 Task: Open Card Card0000000161 in Board Board0000000041 in Workspace WS0000000014 in Trello. Add Member vinnyoffice2@gmail.com to Card Card0000000161 in Board Board0000000041 in Workspace WS0000000014 in Trello. Add Purple Label titled Label0000000161 to Card Card0000000161 in Board Board0000000041 in Workspace WS0000000014 in Trello. Add Checklist CL0000000161 to Card Card0000000161 in Board Board0000000041 in Workspace WS0000000014 in Trello. Add Dates with Start Date as Aug 01 2023 and Due Date as Aug 31 2023 to Card Card0000000161 in Board Board0000000041 in Workspace WS0000000014 in Trello
Action: Mouse moved to (443, 18)
Screenshot: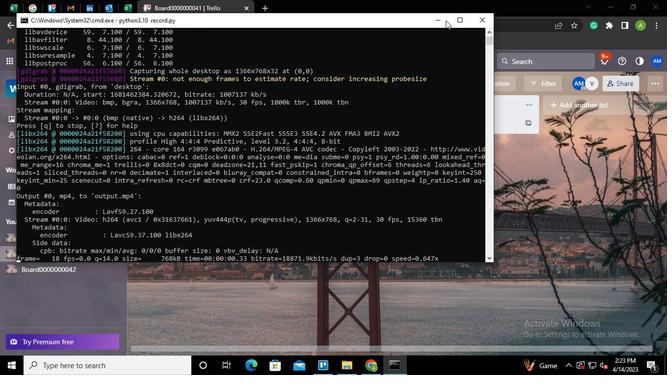 
Action: Mouse pressed left at (443, 18)
Screenshot: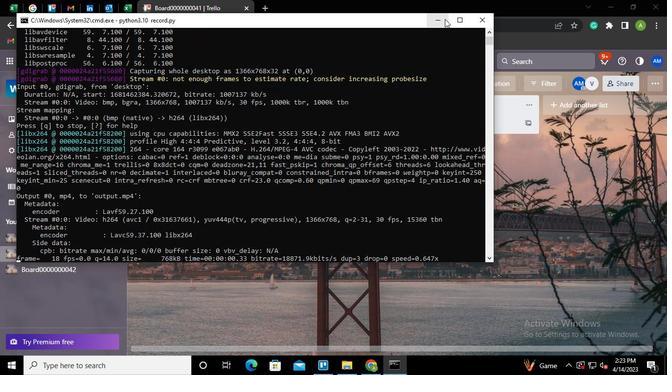 
Action: Mouse moved to (227, 120)
Screenshot: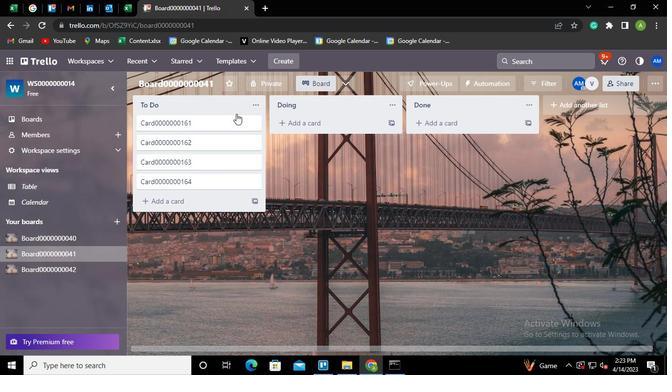
Action: Mouse pressed left at (227, 120)
Screenshot: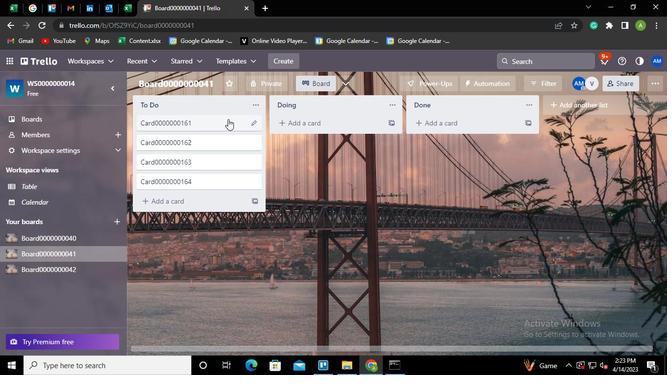 
Action: Mouse moved to (471, 172)
Screenshot: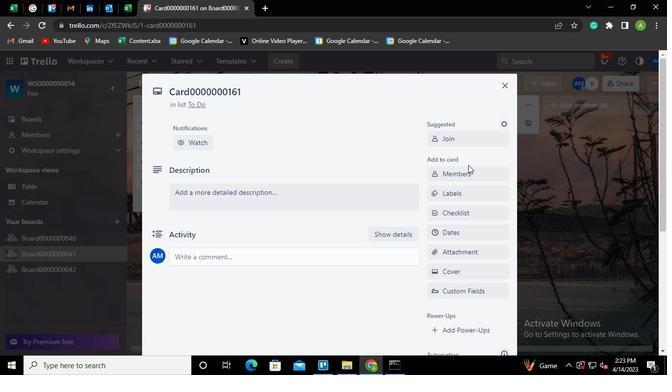
Action: Mouse pressed left at (471, 172)
Screenshot: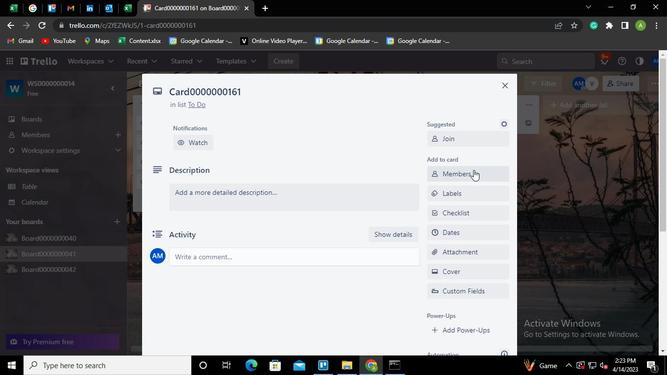 
Action: Mouse moved to (466, 217)
Screenshot: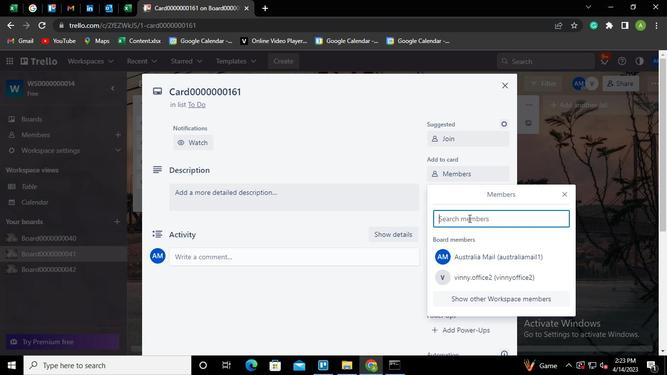 
Action: Keyboard v
Screenshot: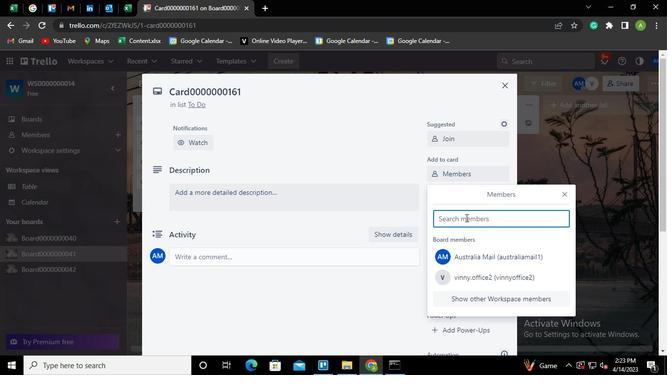 
Action: Keyboard i
Screenshot: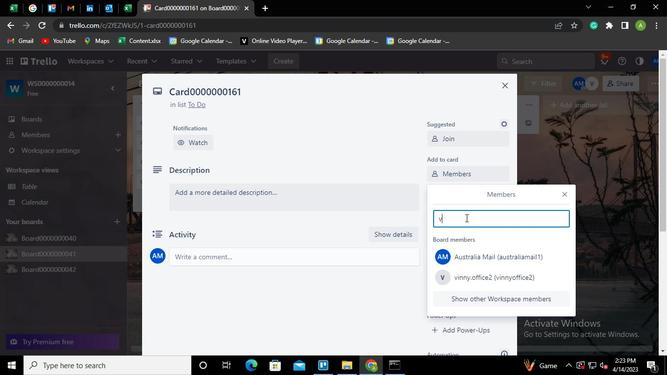 
Action: Keyboard n
Screenshot: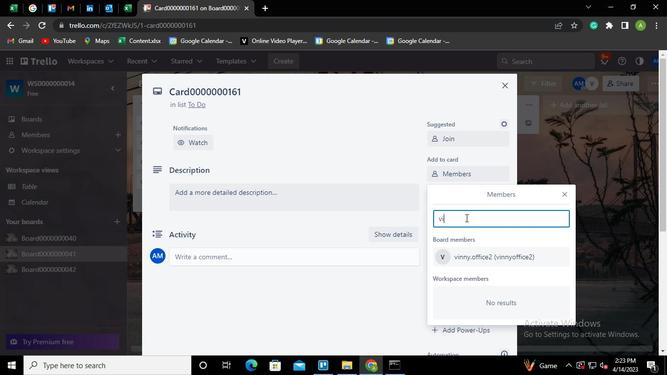 
Action: Mouse moved to (473, 254)
Screenshot: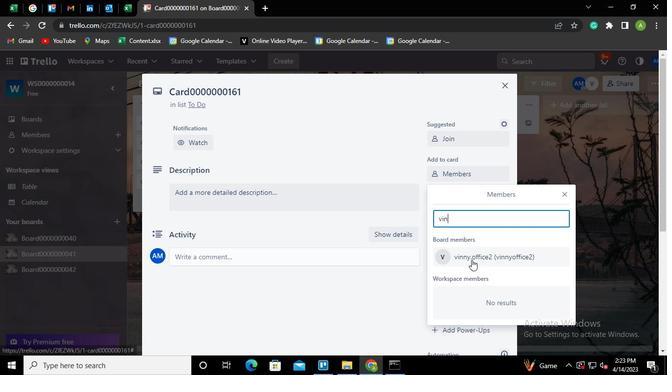 
Action: Mouse pressed left at (473, 254)
Screenshot: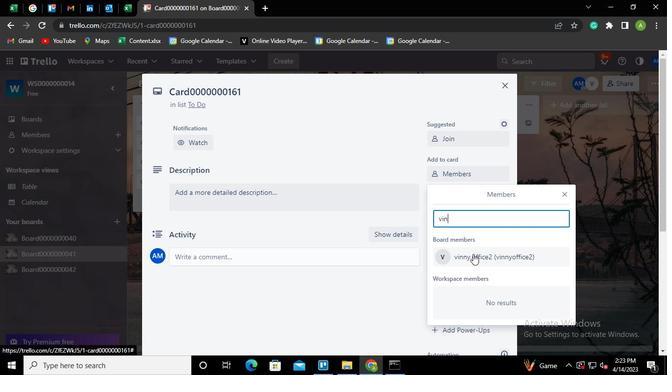 
Action: Mouse moved to (381, 151)
Screenshot: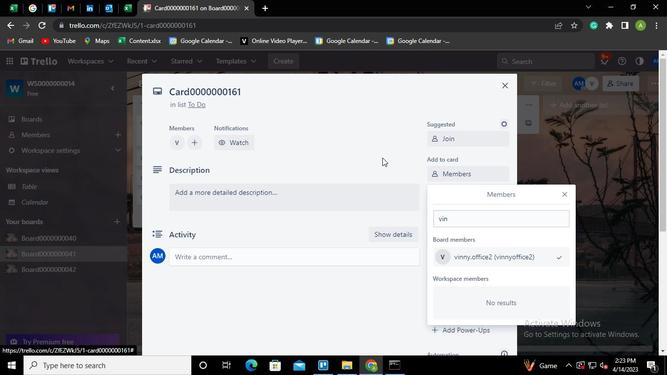 
Action: Mouse pressed left at (381, 151)
Screenshot: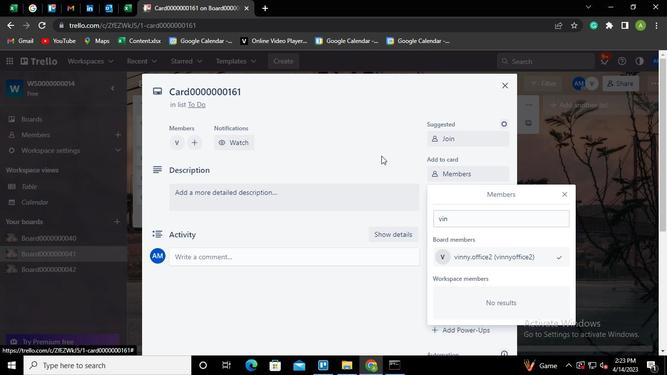 
Action: Mouse moved to (448, 193)
Screenshot: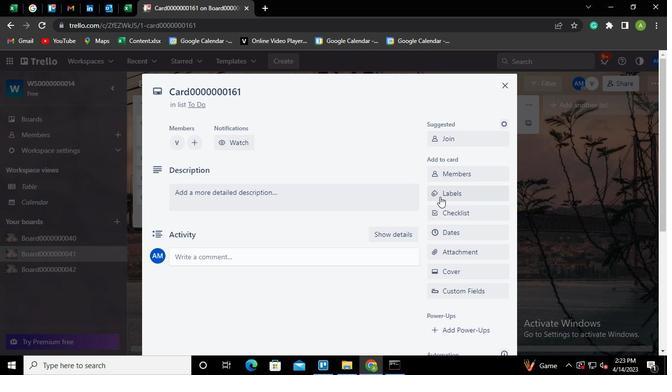 
Action: Mouse pressed left at (448, 193)
Screenshot: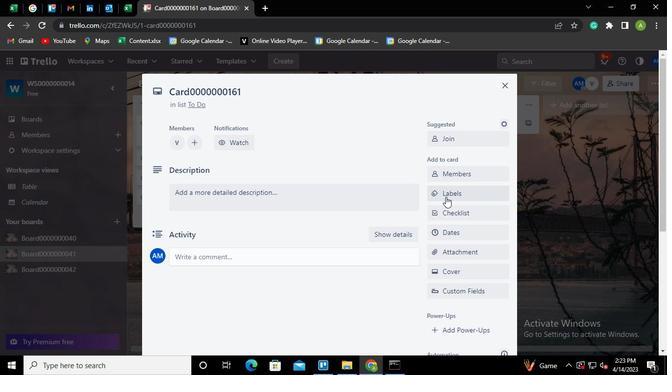 
Action: Mouse moved to (483, 251)
Screenshot: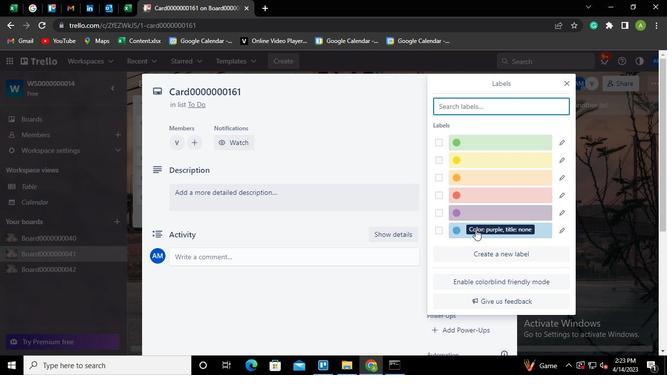 
Action: Mouse pressed left at (483, 251)
Screenshot: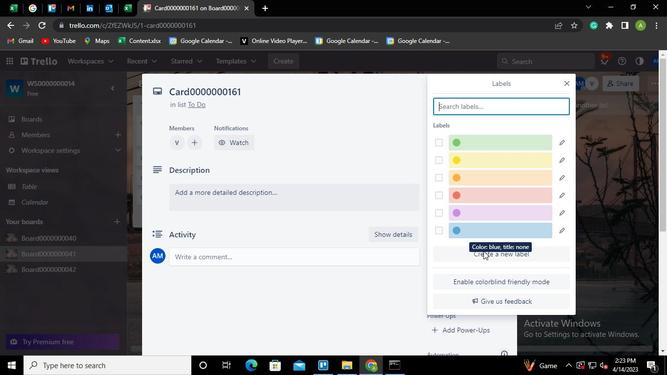 
Action: Mouse moved to (489, 254)
Screenshot: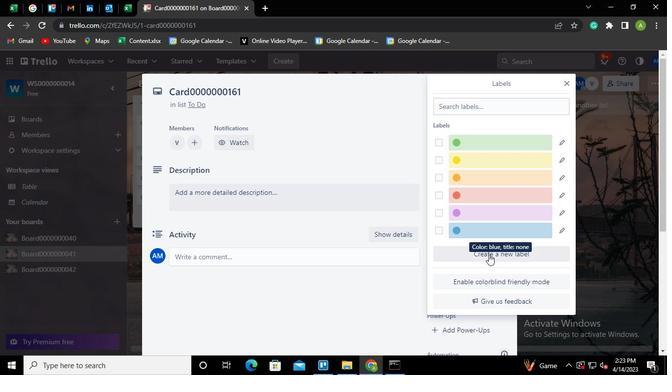 
Action: Mouse pressed left at (489, 254)
Screenshot: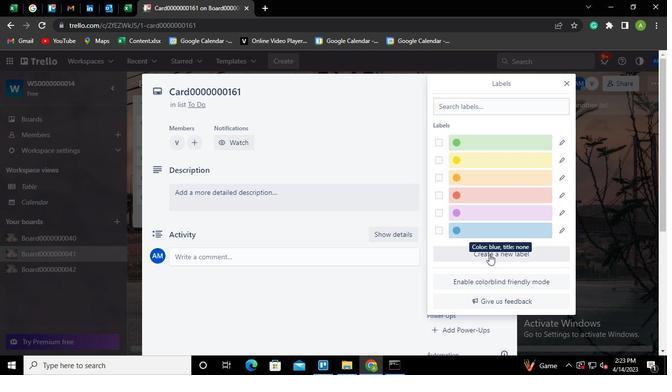 
Action: Mouse moved to (555, 224)
Screenshot: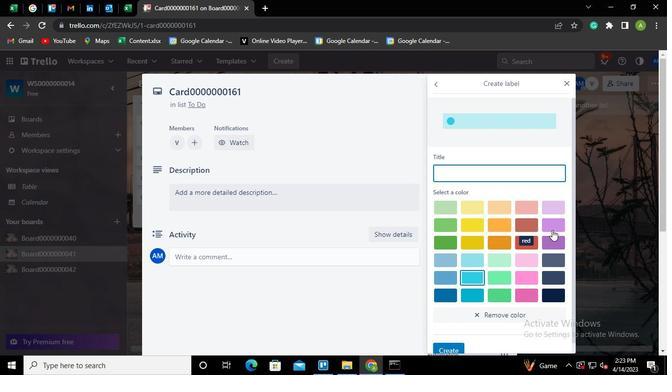 
Action: Mouse pressed left at (555, 224)
Screenshot: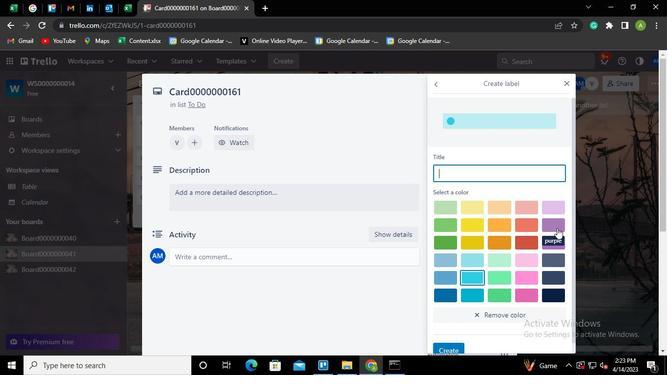 
Action: Mouse moved to (471, 171)
Screenshot: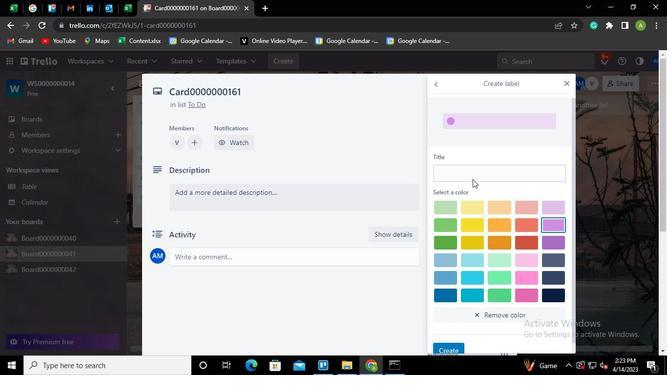 
Action: Mouse pressed left at (471, 171)
Screenshot: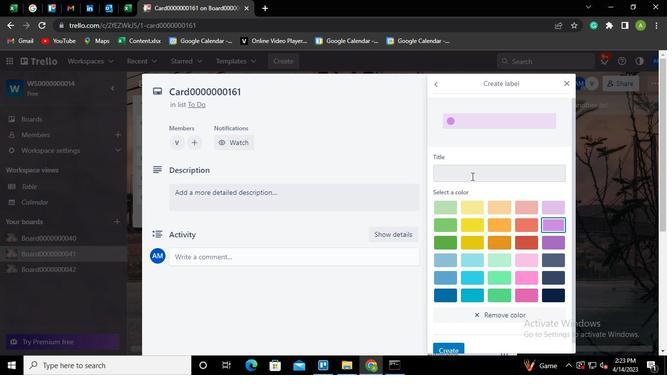 
Action: Keyboard Key.shift
Screenshot: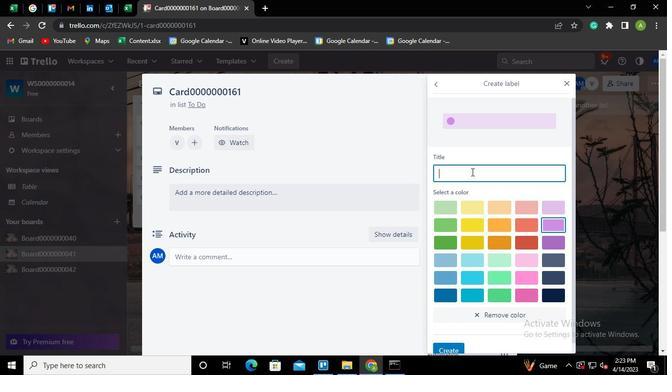 
Action: Keyboard Key.shift
Screenshot: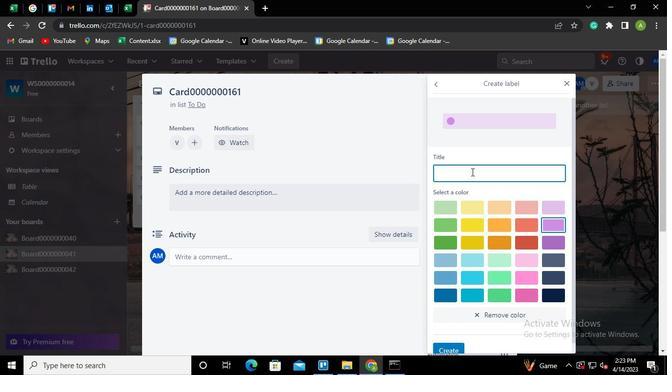 
Action: Keyboard Key.shift
Screenshot: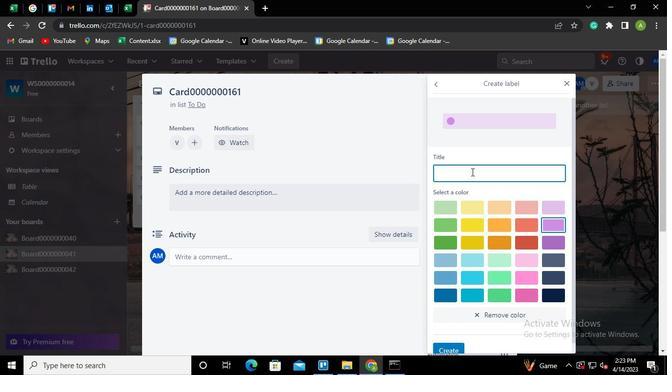 
Action: Keyboard L
Screenshot: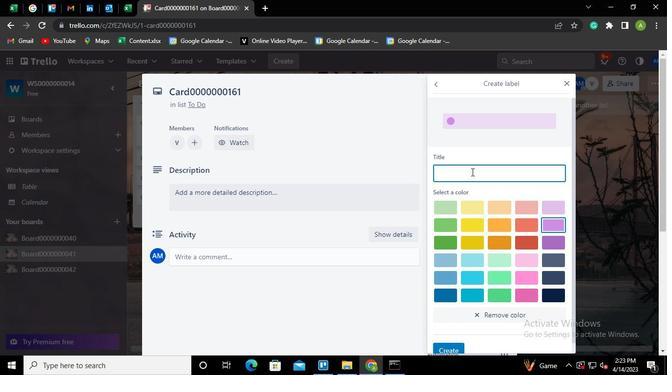 
Action: Keyboard a
Screenshot: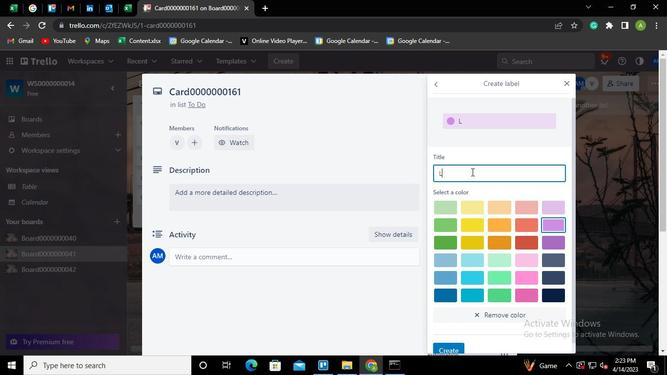 
Action: Keyboard b
Screenshot: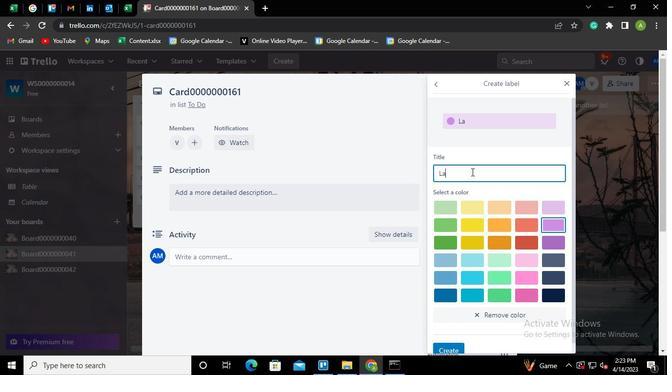 
Action: Keyboard e
Screenshot: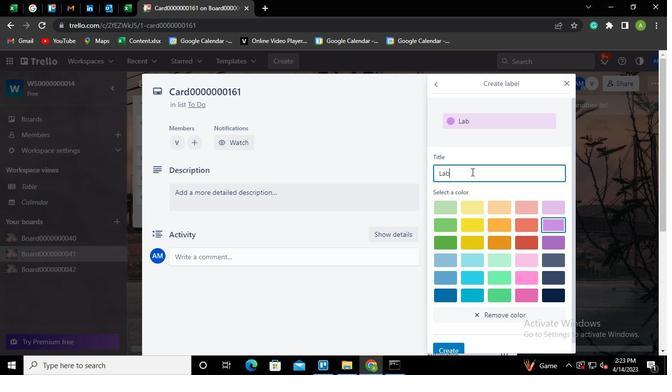 
Action: Keyboard l
Screenshot: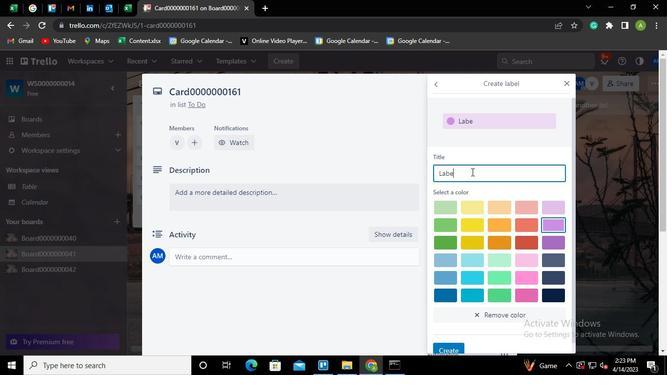 
Action: Mouse moved to (481, 178)
Screenshot: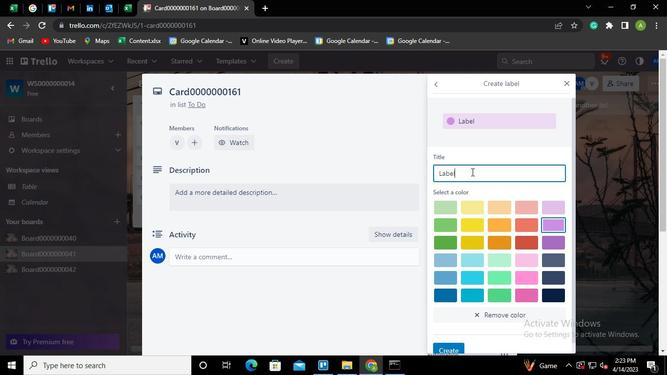 
Action: Keyboard <96>
Screenshot: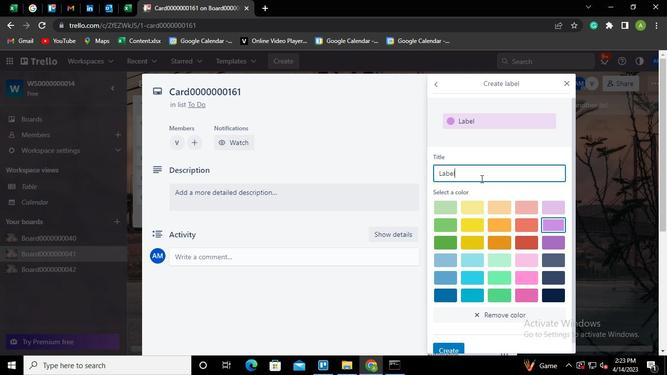 
Action: Keyboard <96>
Screenshot: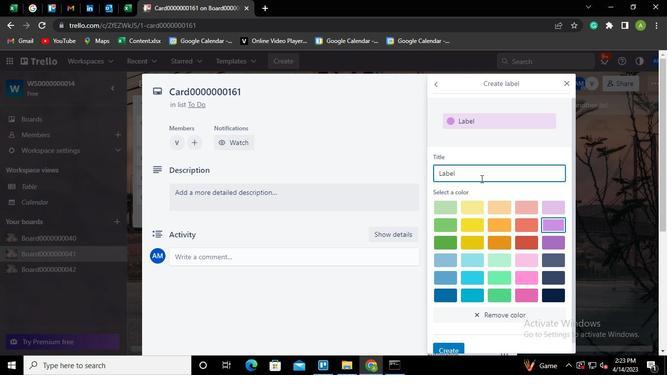 
Action: Keyboard <96>
Screenshot: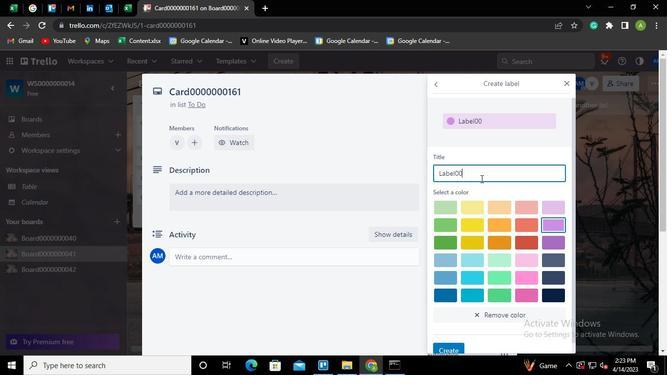 
Action: Keyboard <96>
Screenshot: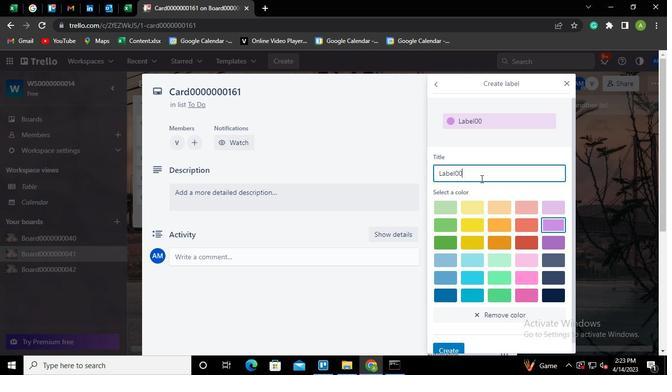 
Action: Keyboard <96>
Screenshot: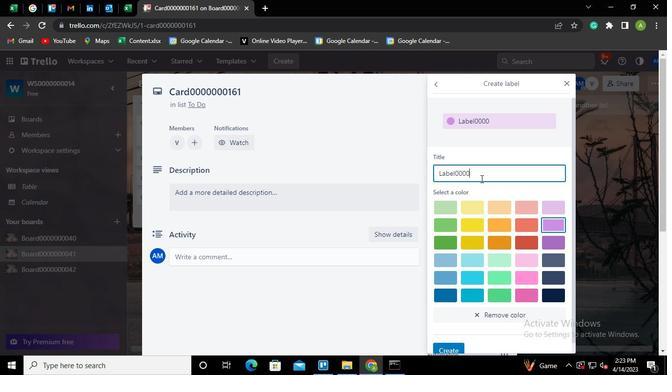 
Action: Keyboard <96>
Screenshot: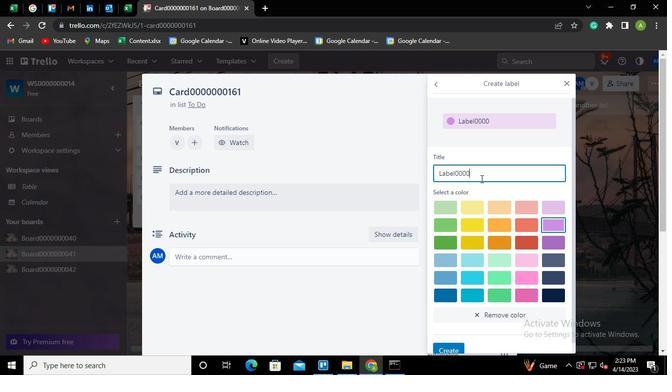 
Action: Keyboard <96>
Screenshot: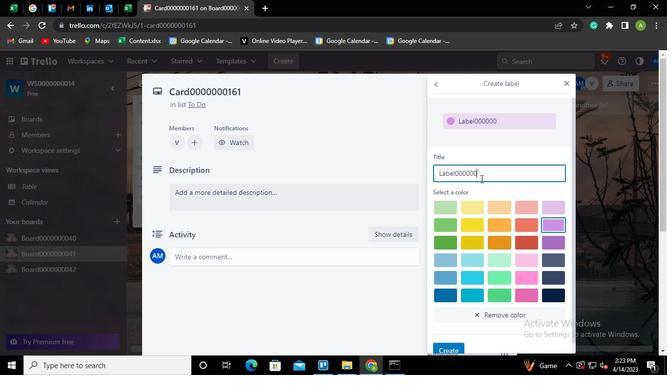 
Action: Keyboard <97>
Screenshot: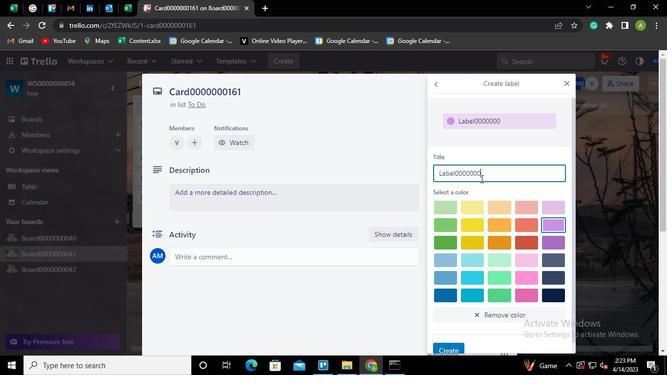 
Action: Keyboard <102>
Screenshot: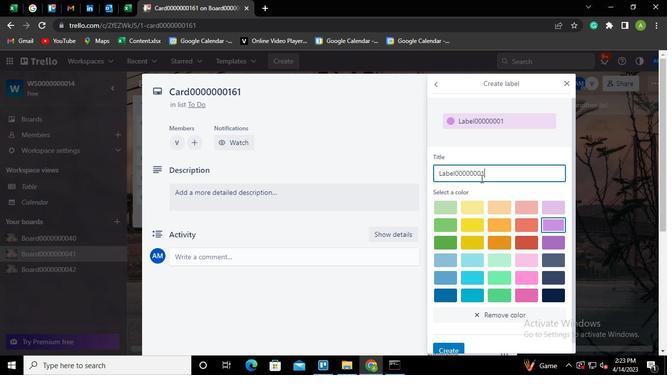 
Action: Keyboard <97>
Screenshot: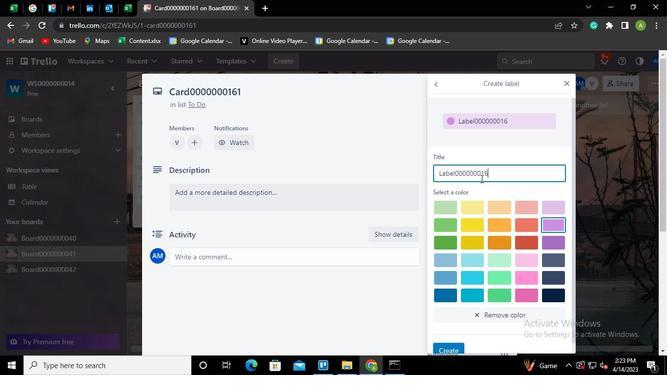 
Action: Mouse moved to (448, 350)
Screenshot: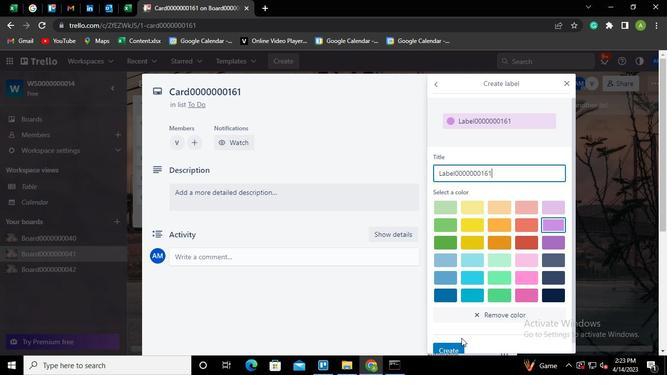 
Action: Mouse pressed left at (448, 350)
Screenshot: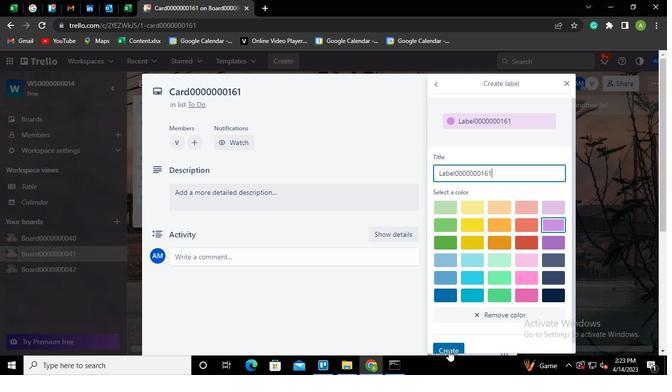 
Action: Mouse moved to (391, 144)
Screenshot: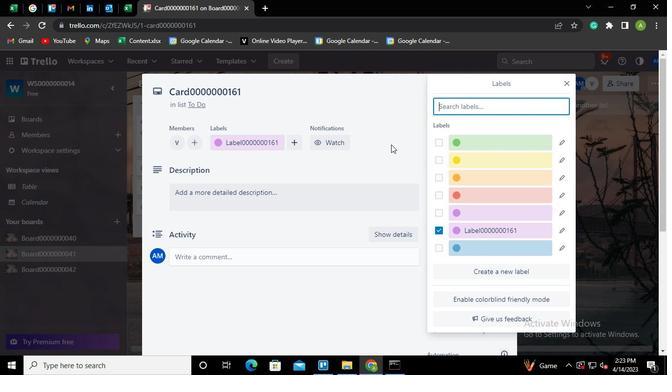 
Action: Mouse pressed left at (391, 144)
Screenshot: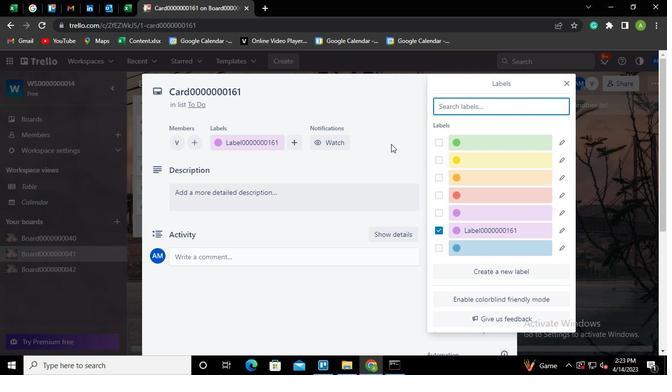 
Action: Mouse moved to (450, 208)
Screenshot: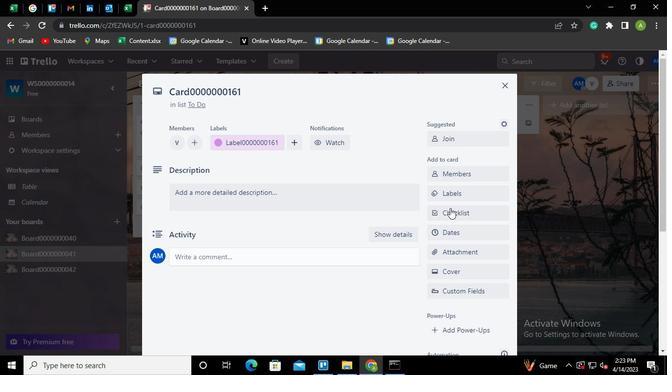 
Action: Mouse pressed left at (450, 208)
Screenshot: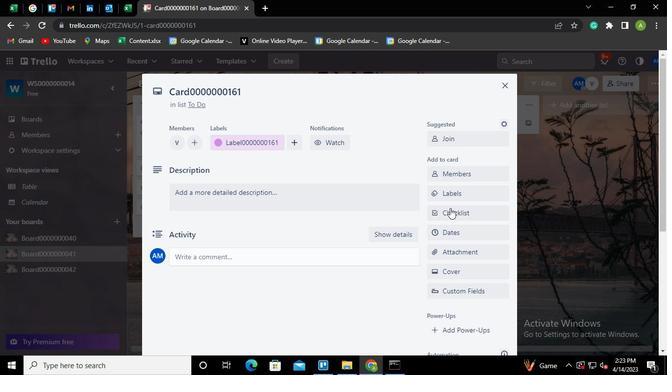 
Action: Mouse moved to (446, 214)
Screenshot: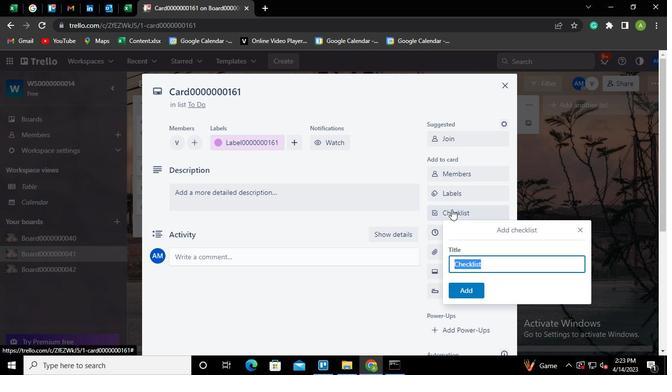 
Action: Keyboard Key.shift
Screenshot: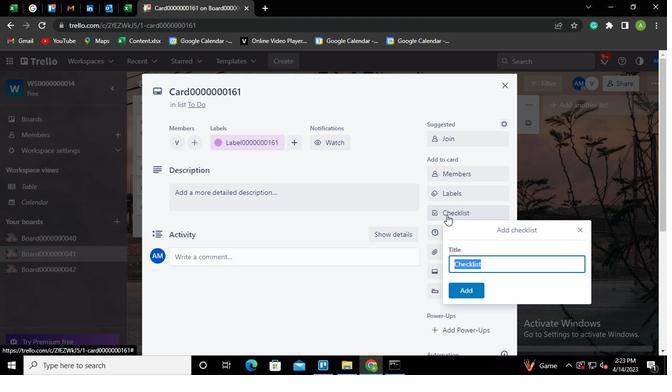 
Action: Keyboard C
Screenshot: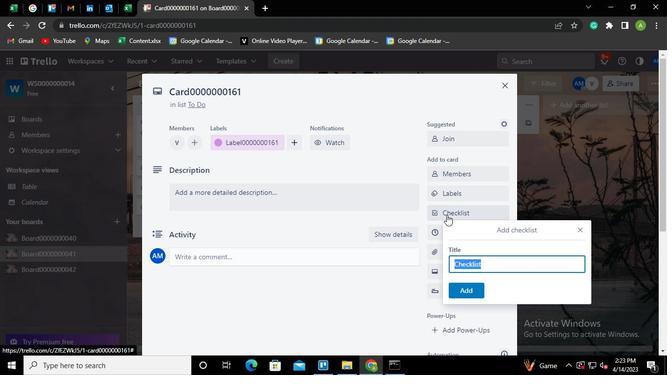 
Action: Keyboard L
Screenshot: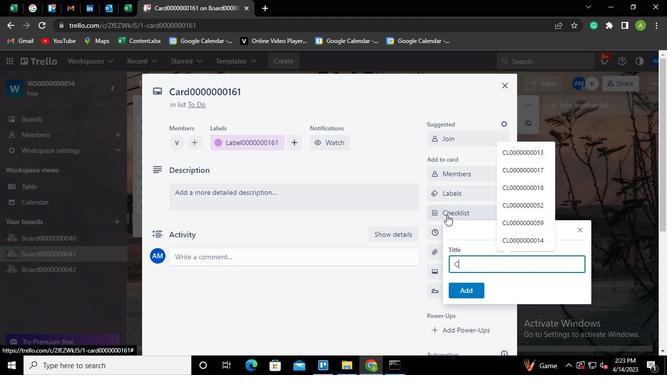 
Action: Keyboard <96>
Screenshot: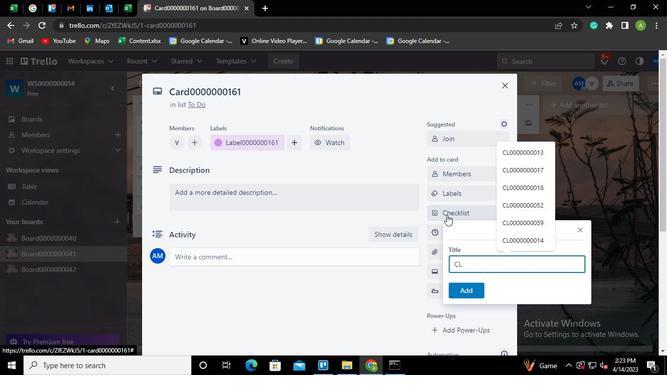 
Action: Keyboard <96>
Screenshot: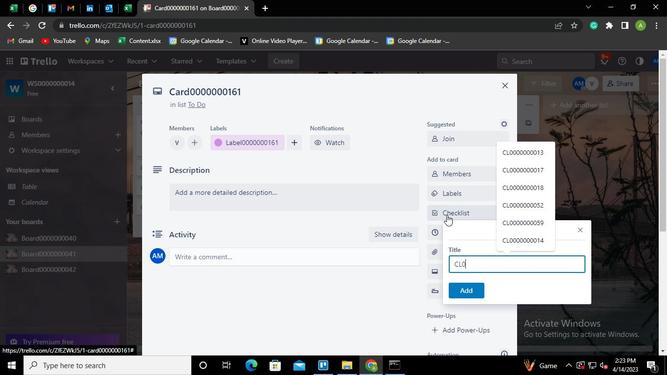 
Action: Keyboard <96>
Screenshot: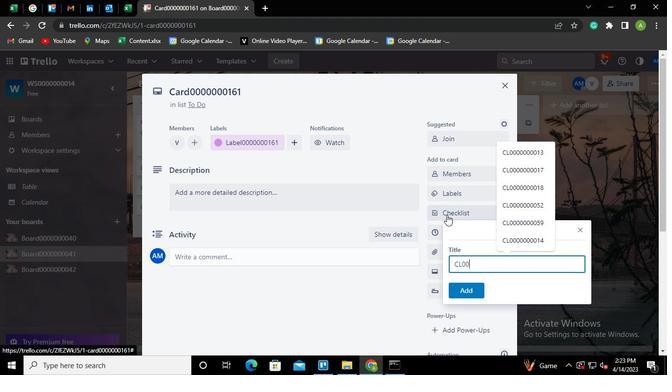 
Action: Keyboard <96>
Screenshot: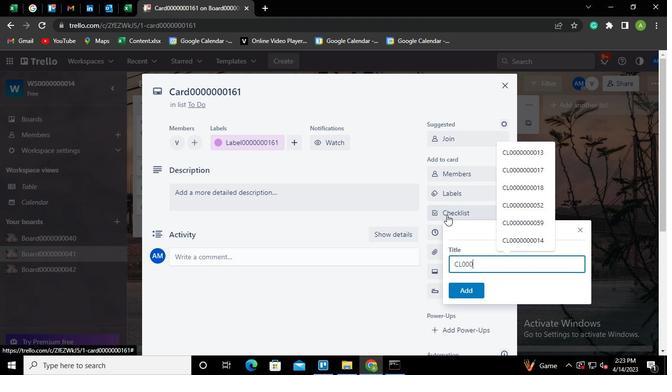 
Action: Keyboard <96>
Screenshot: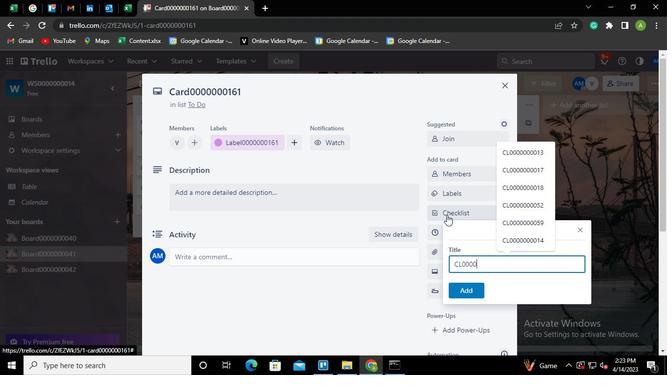 
Action: Keyboard <96>
Screenshot: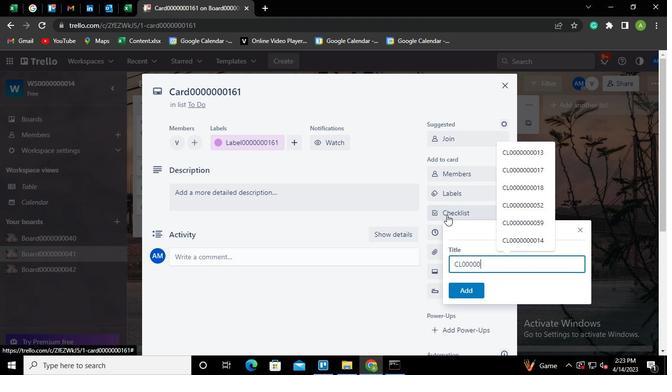 
Action: Keyboard <96>
Screenshot: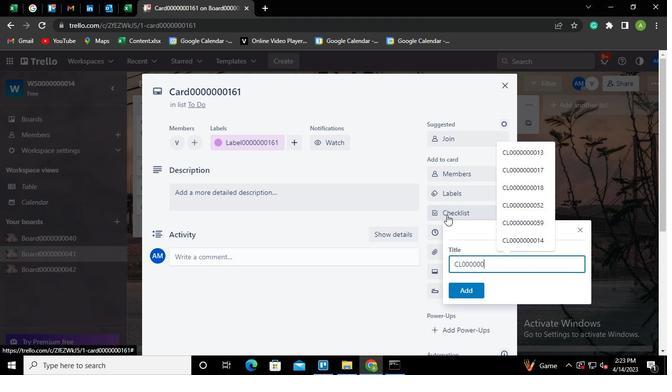 
Action: Keyboard <97>
Screenshot: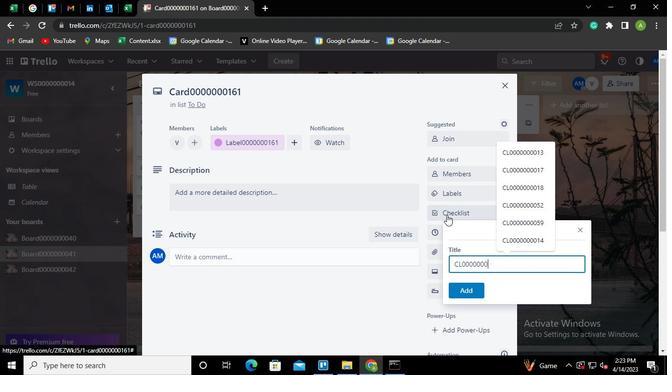 
Action: Keyboard <102>
Screenshot: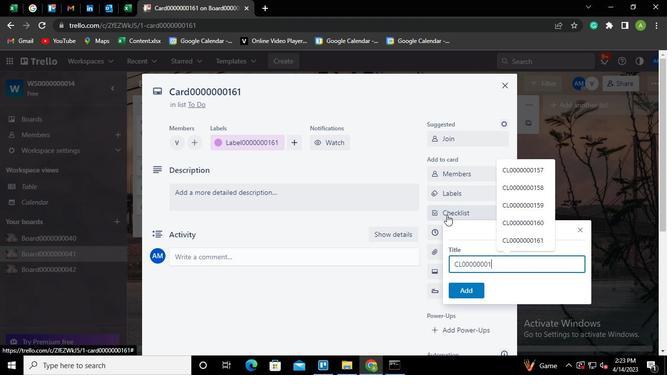 
Action: Keyboard <97>
Screenshot: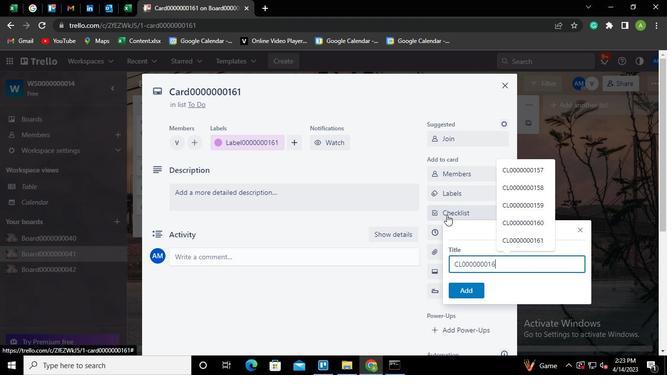 
Action: Mouse moved to (468, 290)
Screenshot: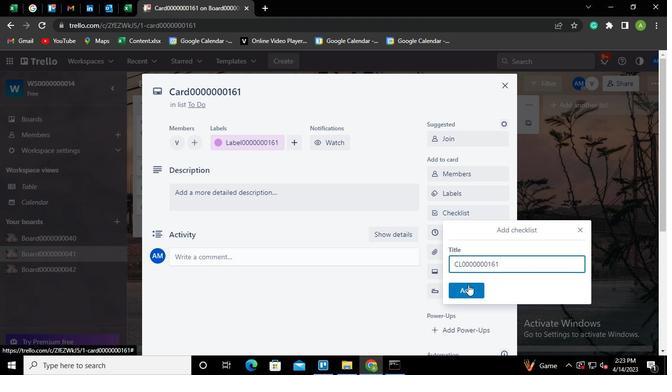 
Action: Mouse pressed left at (468, 290)
Screenshot: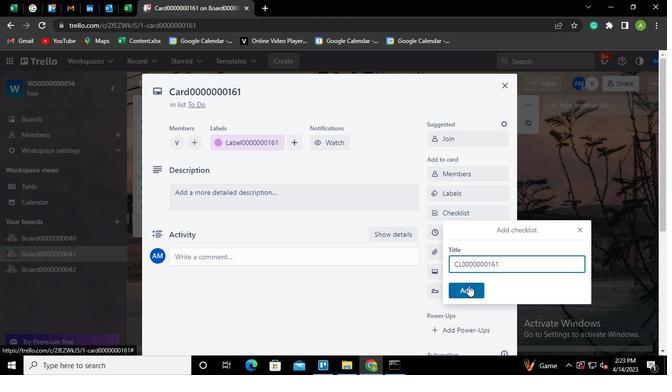 
Action: Mouse moved to (456, 233)
Screenshot: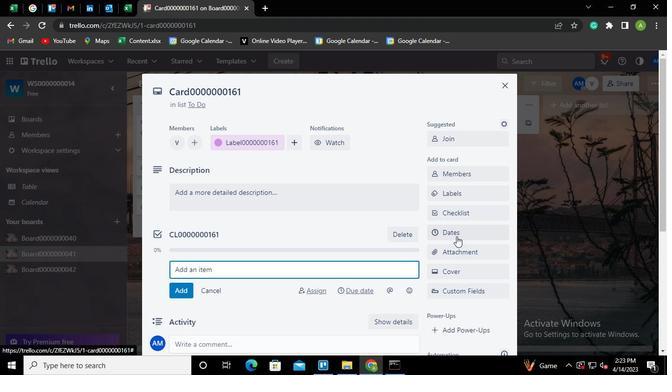 
Action: Mouse pressed left at (456, 233)
Screenshot: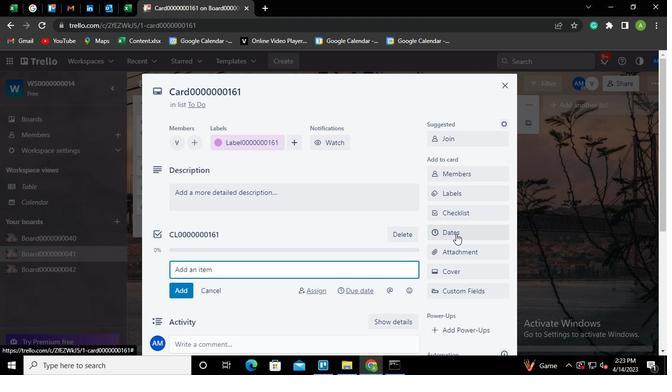 
Action: Mouse moved to (437, 259)
Screenshot: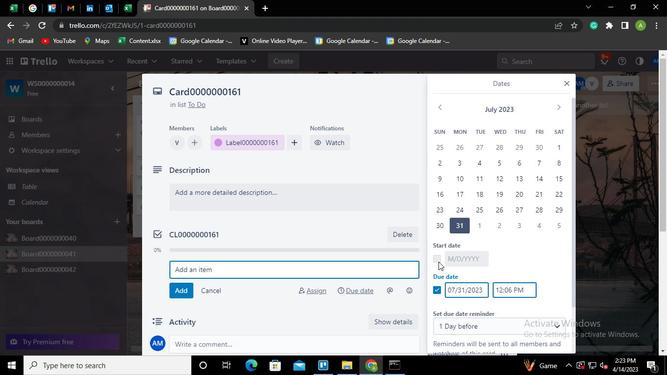 
Action: Mouse pressed left at (437, 259)
Screenshot: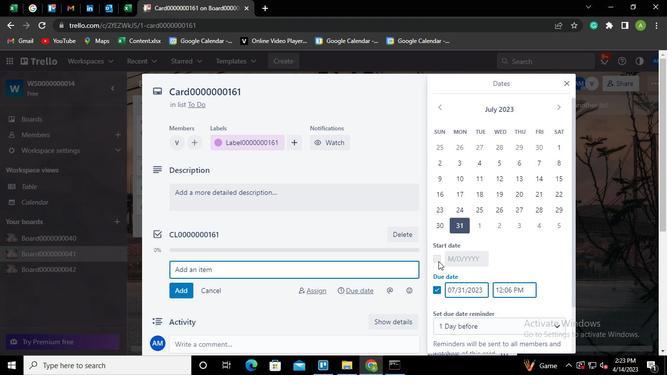 
Action: Mouse moved to (453, 261)
Screenshot: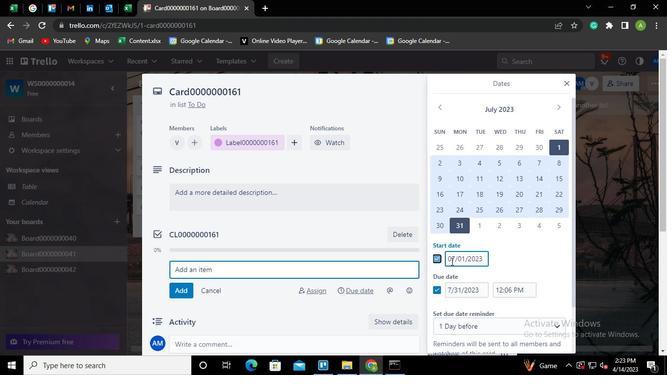 
Action: Mouse pressed left at (453, 261)
Screenshot: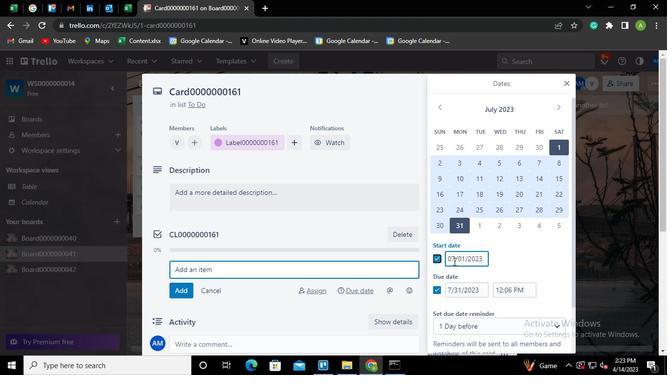 
Action: Mouse moved to (458, 260)
Screenshot: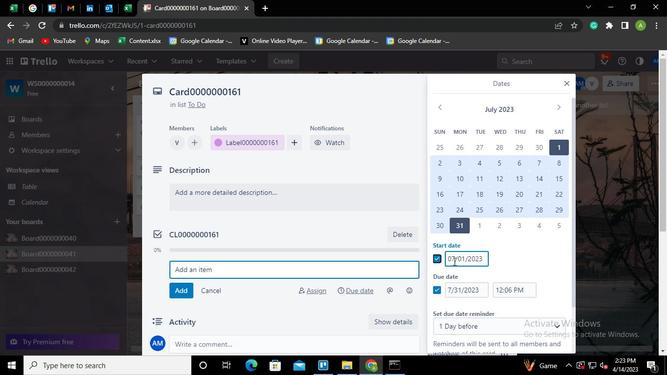 
Action: Keyboard Key.left
Screenshot: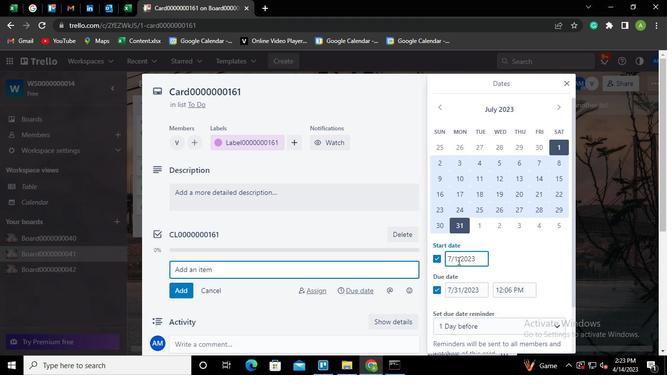 
Action: Keyboard Key.backspace
Screenshot: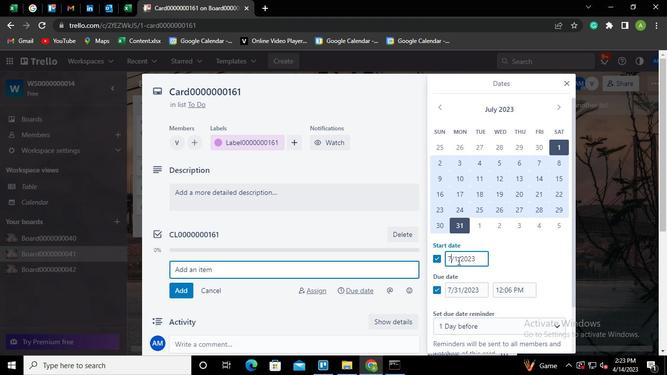 
Action: Keyboard <104>
Screenshot: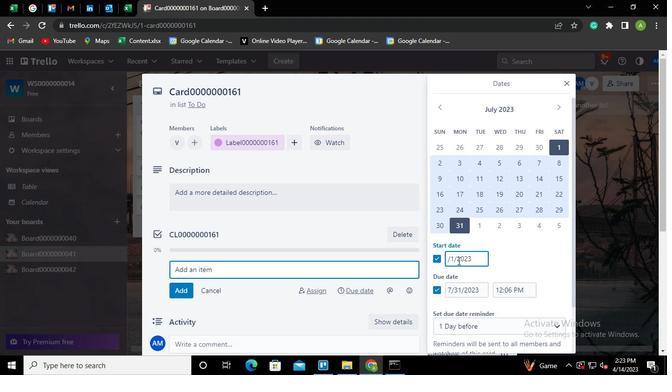 
Action: Mouse moved to (460, 291)
Screenshot: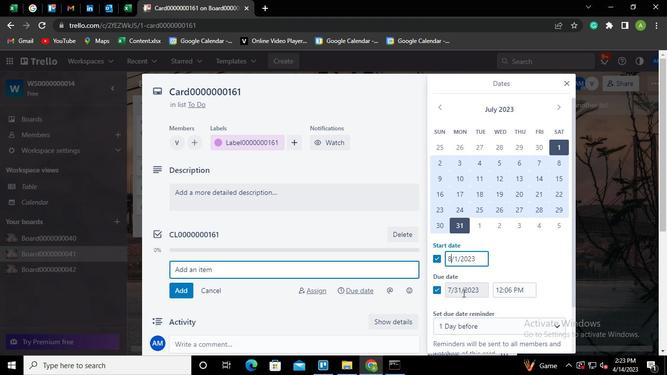 
Action: Mouse pressed left at (460, 291)
Screenshot: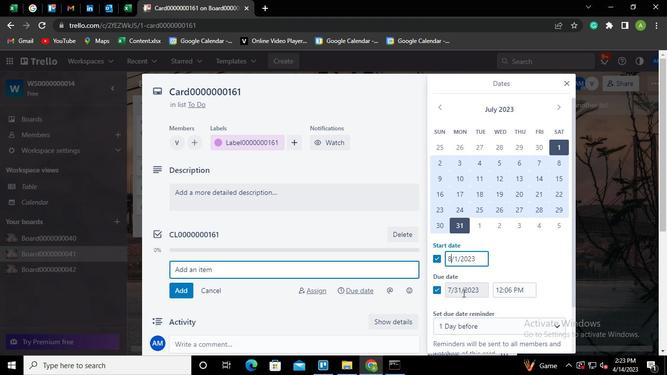 
Action: Mouse moved to (461, 289)
Screenshot: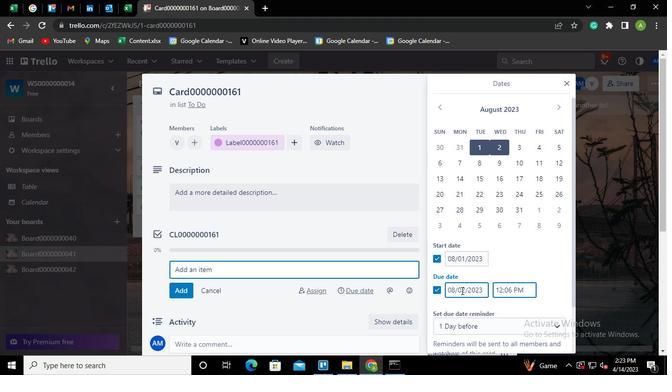 
Action: Keyboard Key.right
Screenshot: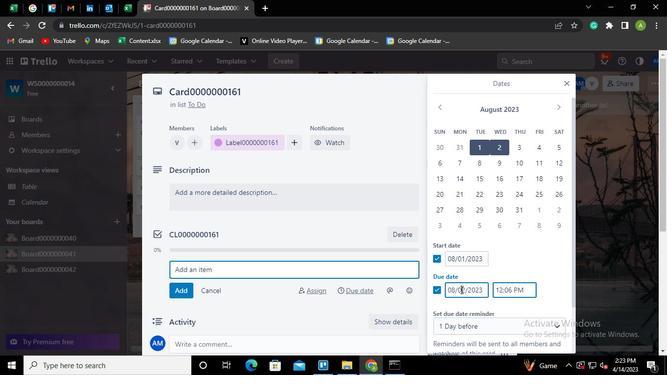 
Action: Keyboard Key.backspace
Screenshot: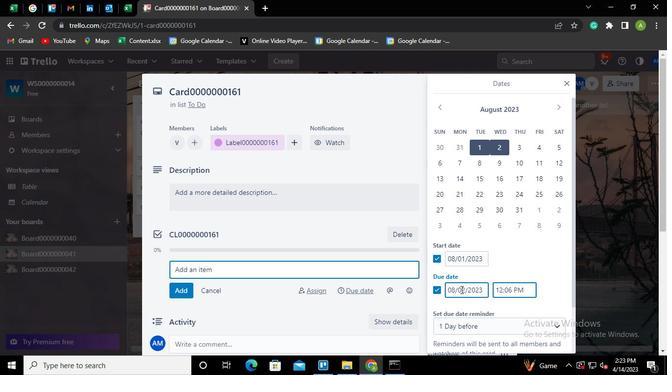 
Action: Keyboard Key.backspace
Screenshot: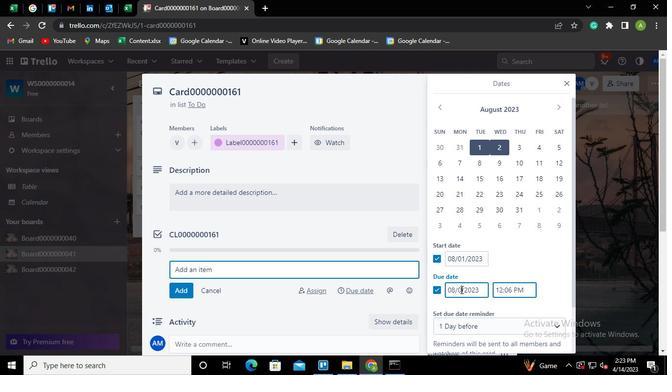 
Action: Keyboard <99>
Screenshot: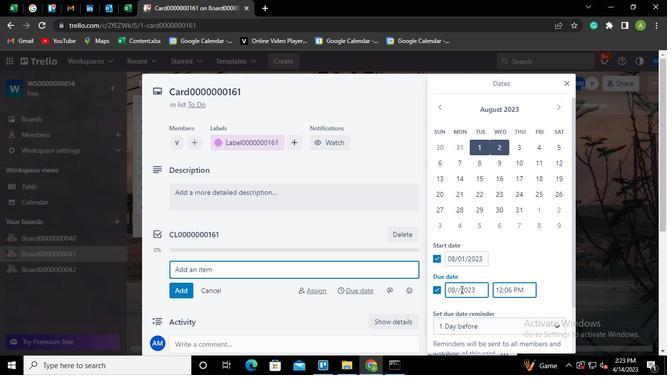 
Action: Keyboard <97>
Screenshot: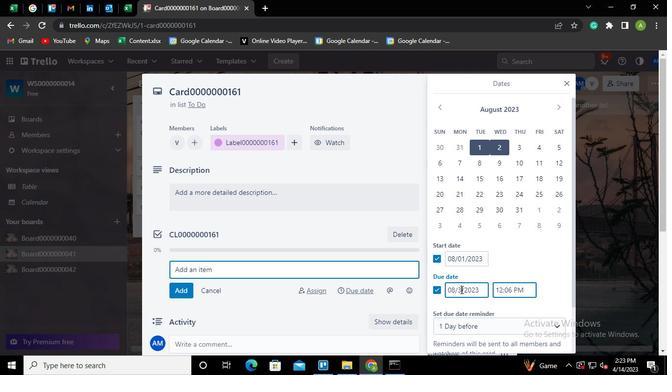 
Action: Mouse moved to (523, 258)
Screenshot: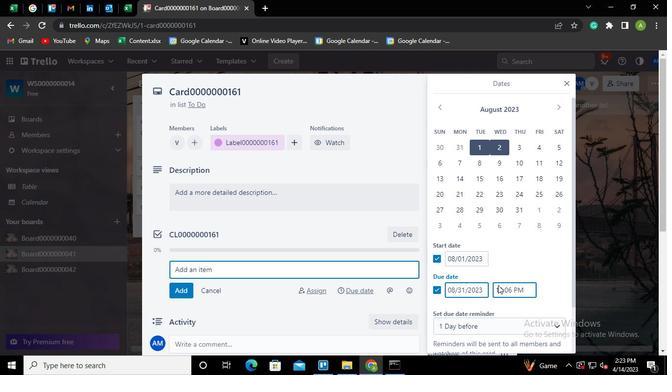 
Action: Mouse pressed left at (523, 258)
Screenshot: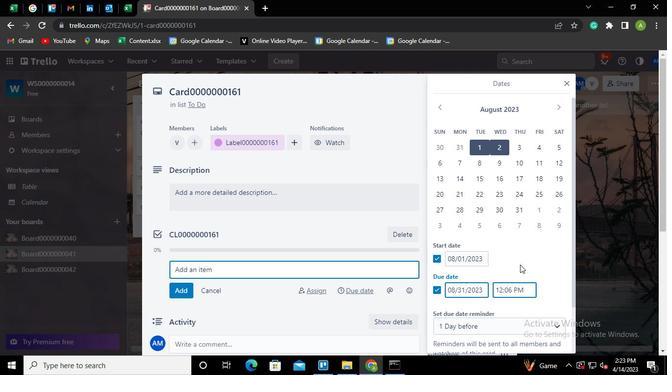 
Action: Mouse moved to (492, 320)
Screenshot: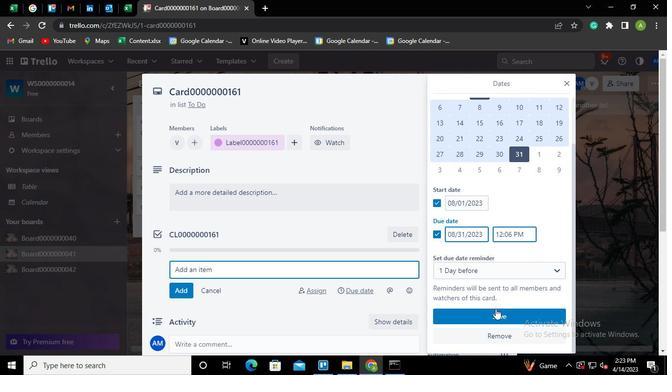 
Action: Mouse pressed left at (492, 320)
Screenshot: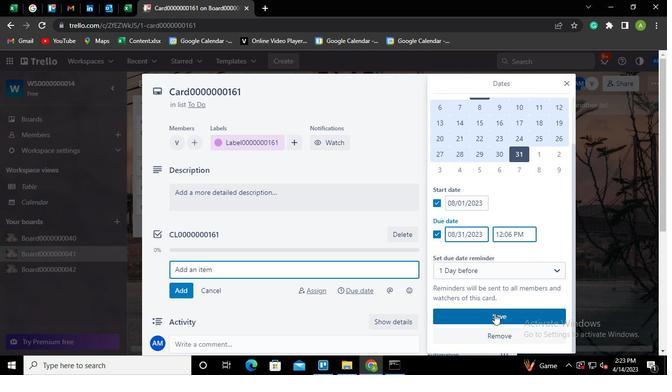 
Action: Mouse moved to (394, 364)
Screenshot: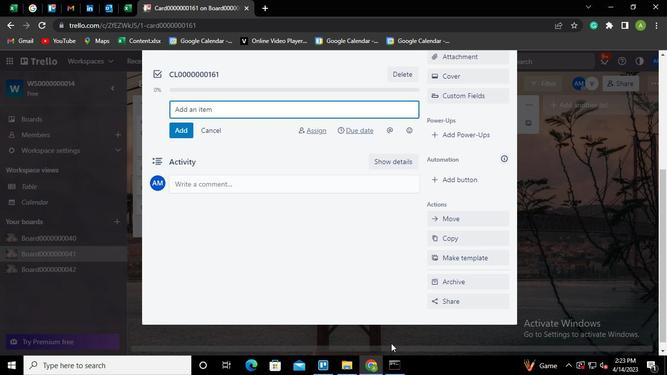 
Action: Mouse pressed left at (394, 364)
Screenshot: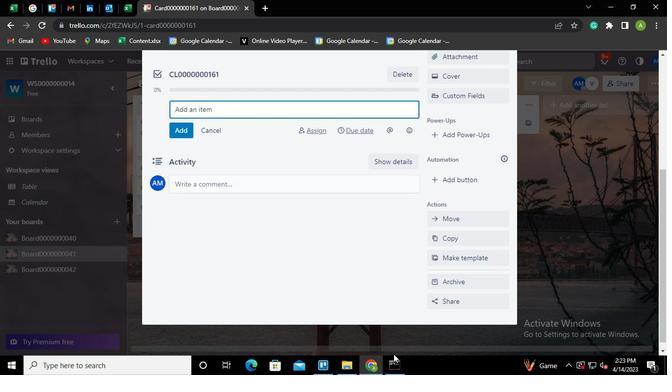 
Action: Mouse moved to (484, 21)
Screenshot: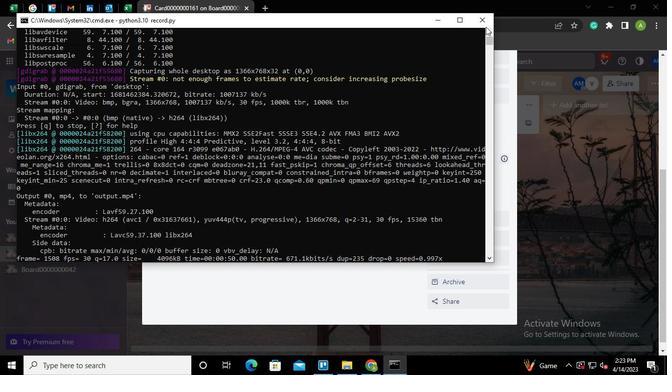 
Action: Mouse pressed left at (484, 21)
Screenshot: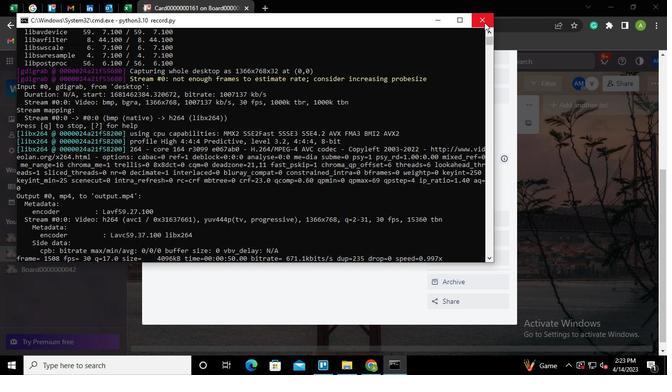 
